 Task: Make in the project CastAway a sprint 'Feature Prioritization Sprint'. Create in the project CastAway a sprint 'Feature Prioritization Sprint'. Add in the project CastAway a sprint 'Feature Prioritization Sprint'
Action: Mouse moved to (239, 61)
Screenshot: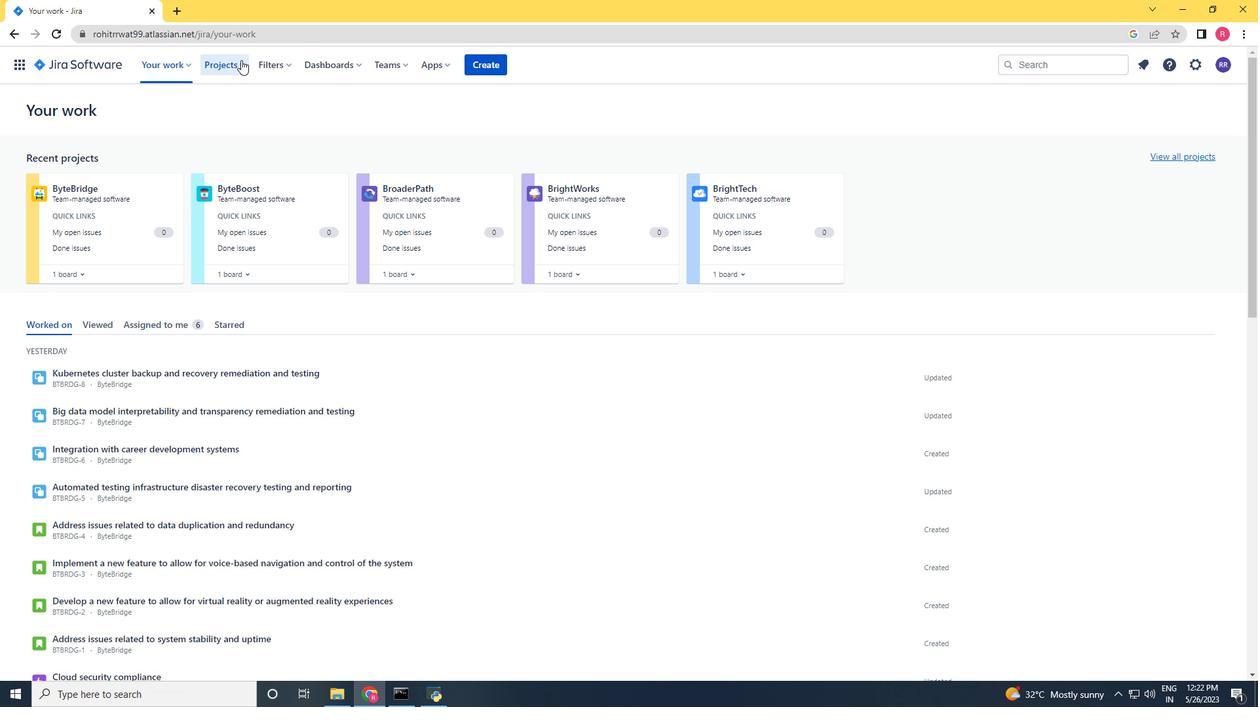 
Action: Mouse pressed left at (239, 61)
Screenshot: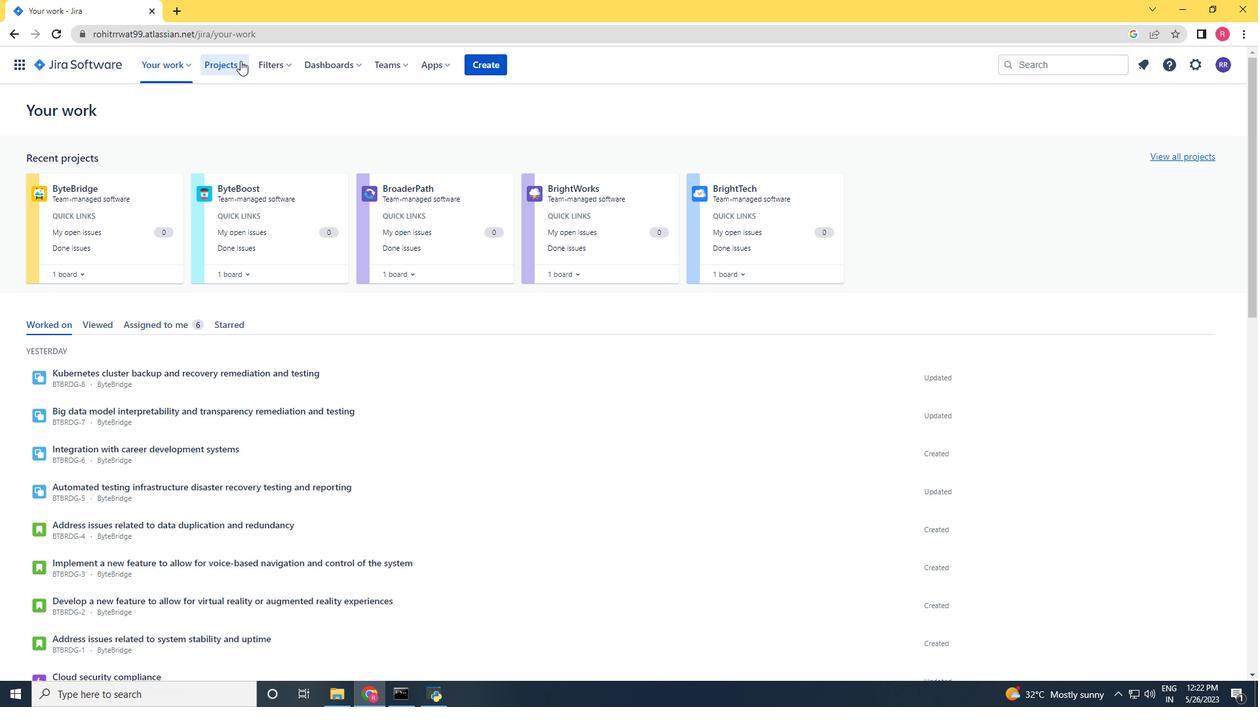 
Action: Mouse moved to (256, 137)
Screenshot: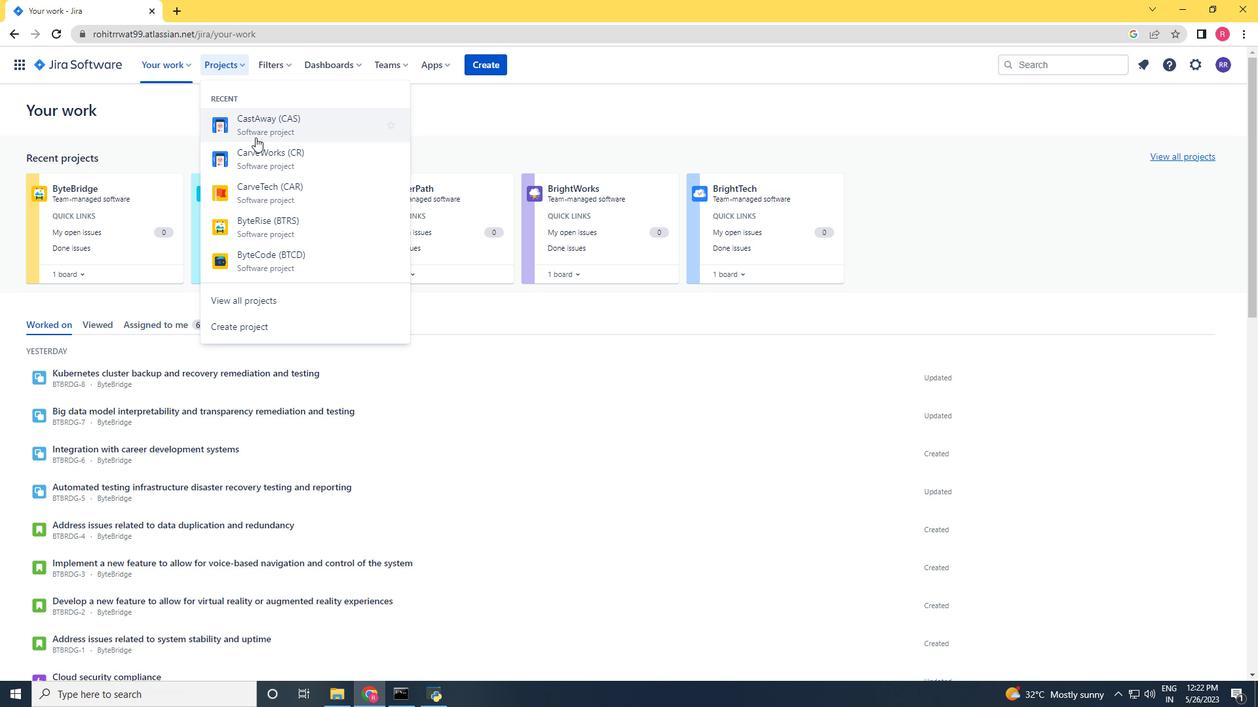 
Action: Mouse pressed left at (256, 137)
Screenshot: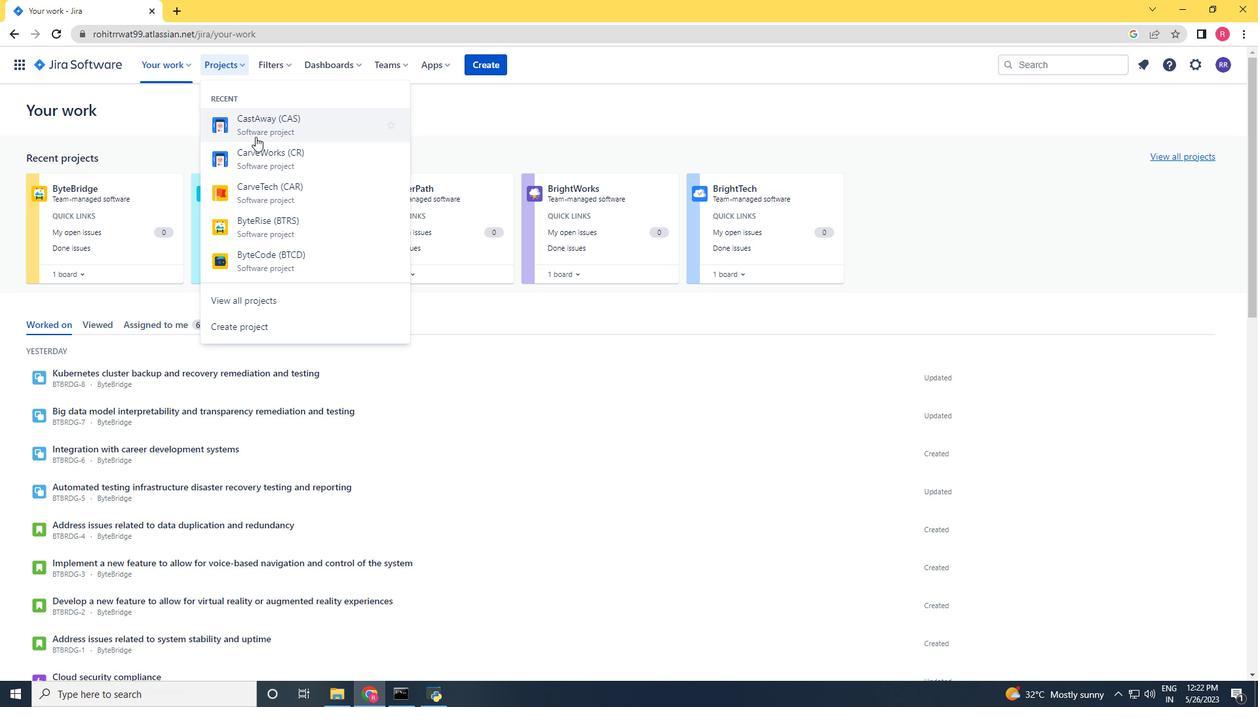 
Action: Mouse moved to (33, 199)
Screenshot: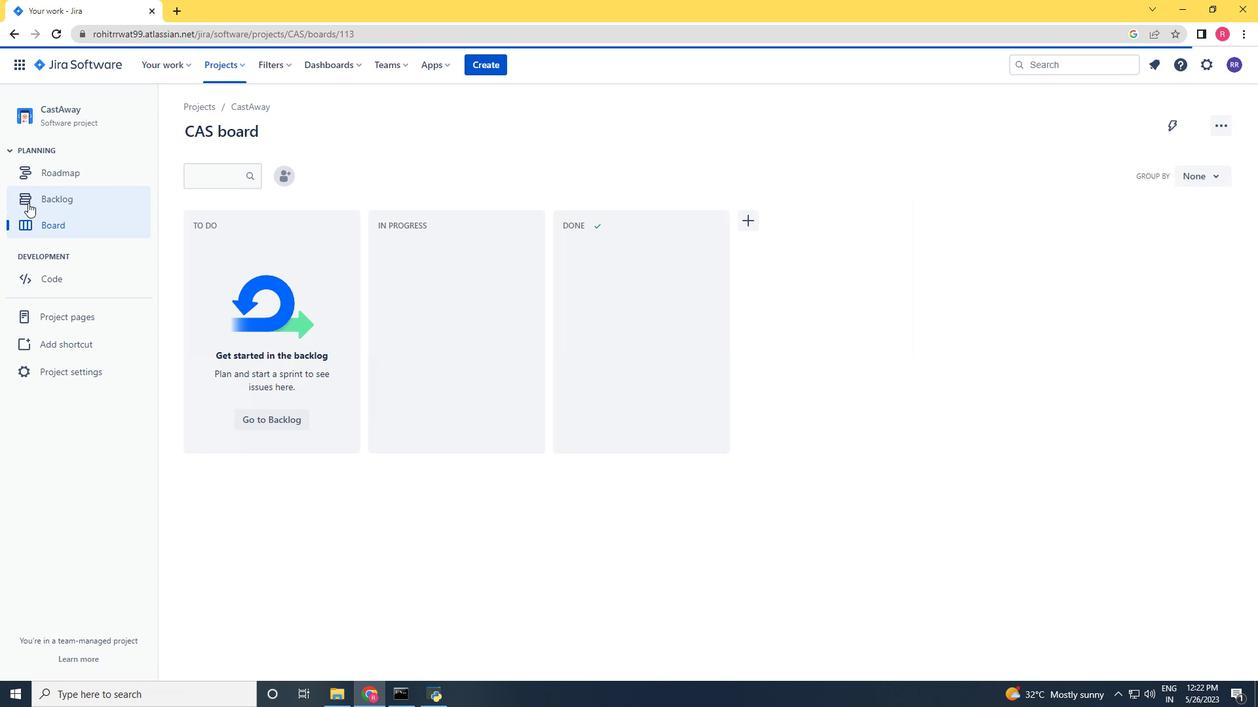 
Action: Mouse pressed left at (33, 199)
Screenshot: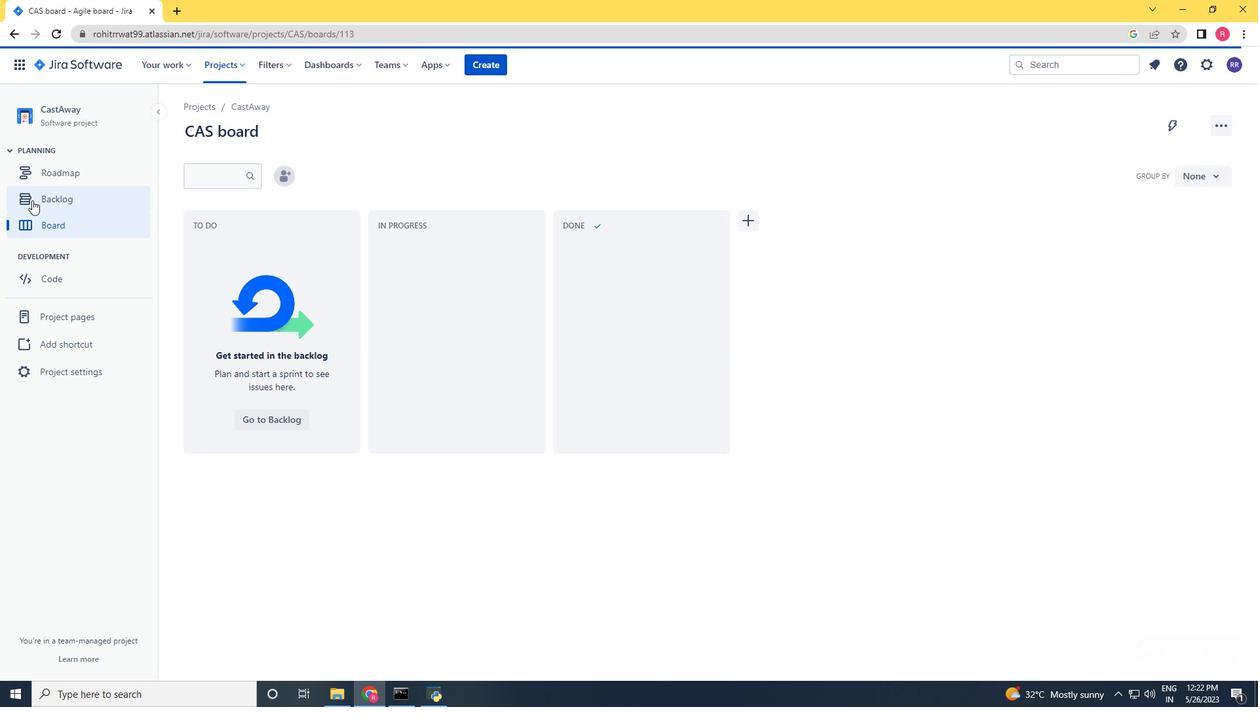 
Action: Mouse moved to (276, 212)
Screenshot: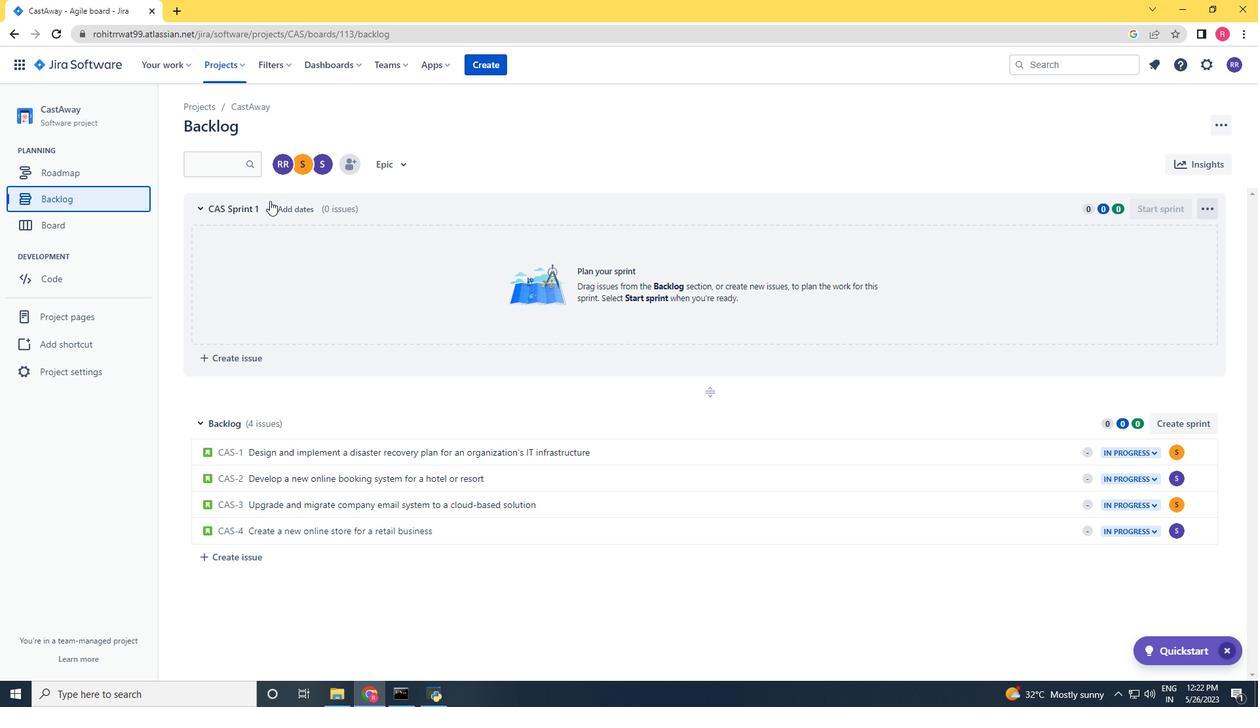 
Action: Mouse pressed left at (276, 212)
Screenshot: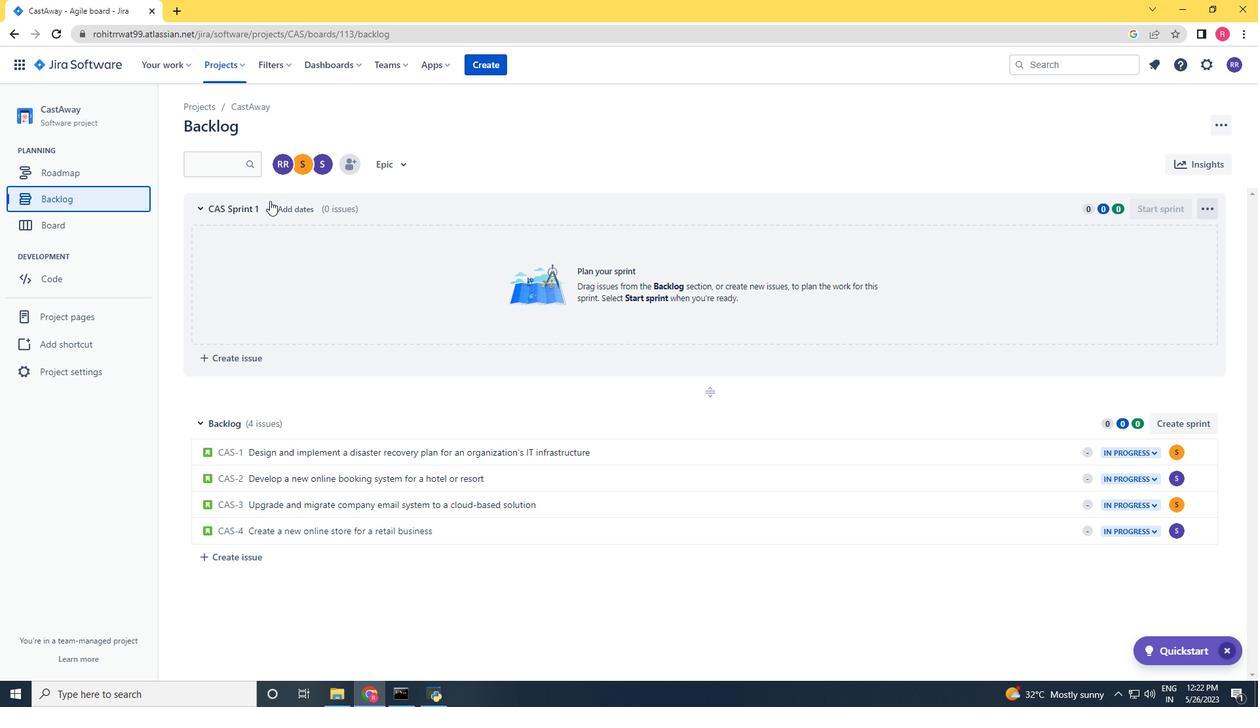 
Action: Key pressed <Key.backspace><Key.backspace><Key.backspace><Key.backspace><Key.backspace><Key.backspace><Key.backspace><Key.backspace><Key.backspace><Key.backspace><Key.backspace><Key.backspace><Key.backspace><Key.backspace><Key.backspace><Key.backspace><Key.backspace><Key.backspace><Key.backspace><Key.backspace><Key.backspace><Key.backspace><Key.backspace><Key.backspace><Key.backspace><Key.backspace><Key.backspace><Key.backspace><Key.backspace><Key.backspace><Key.backspace><Key.shift>Features<Key.space><Key.shift>Prioritization<Key.space><Key.shift>Sprint<Key.space><Key.enter>
Screenshot: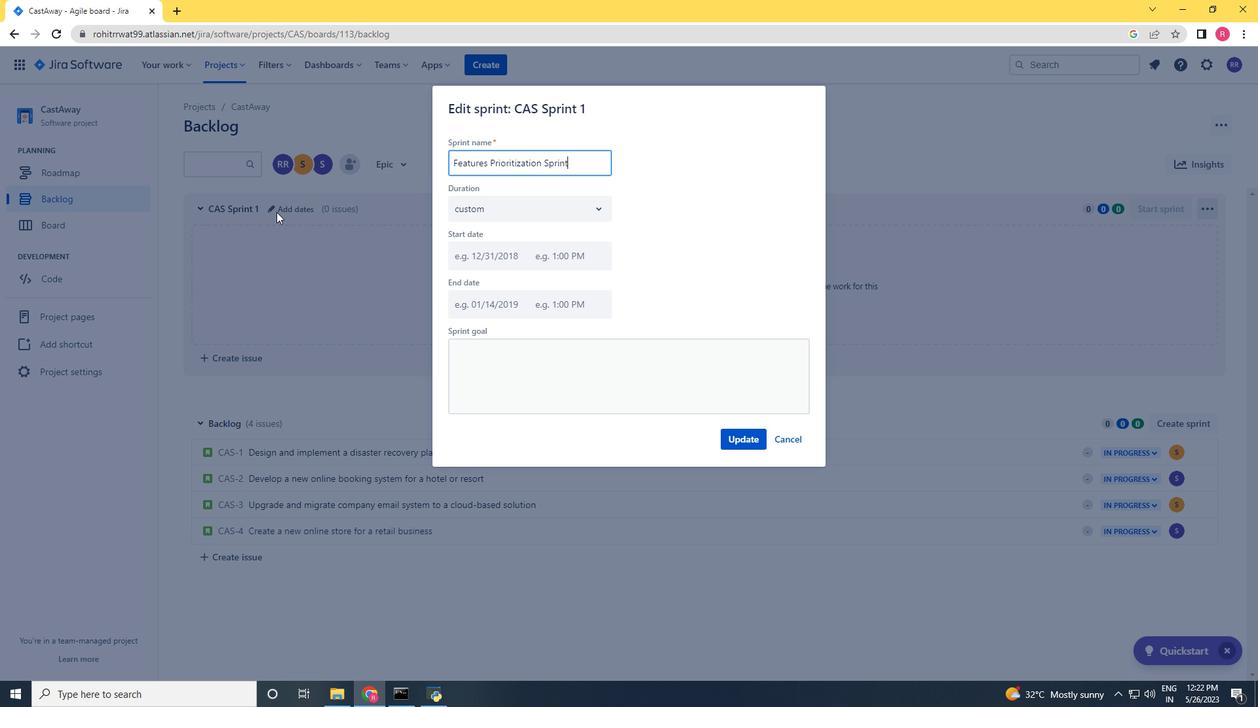 
Action: Mouse moved to (1191, 417)
Screenshot: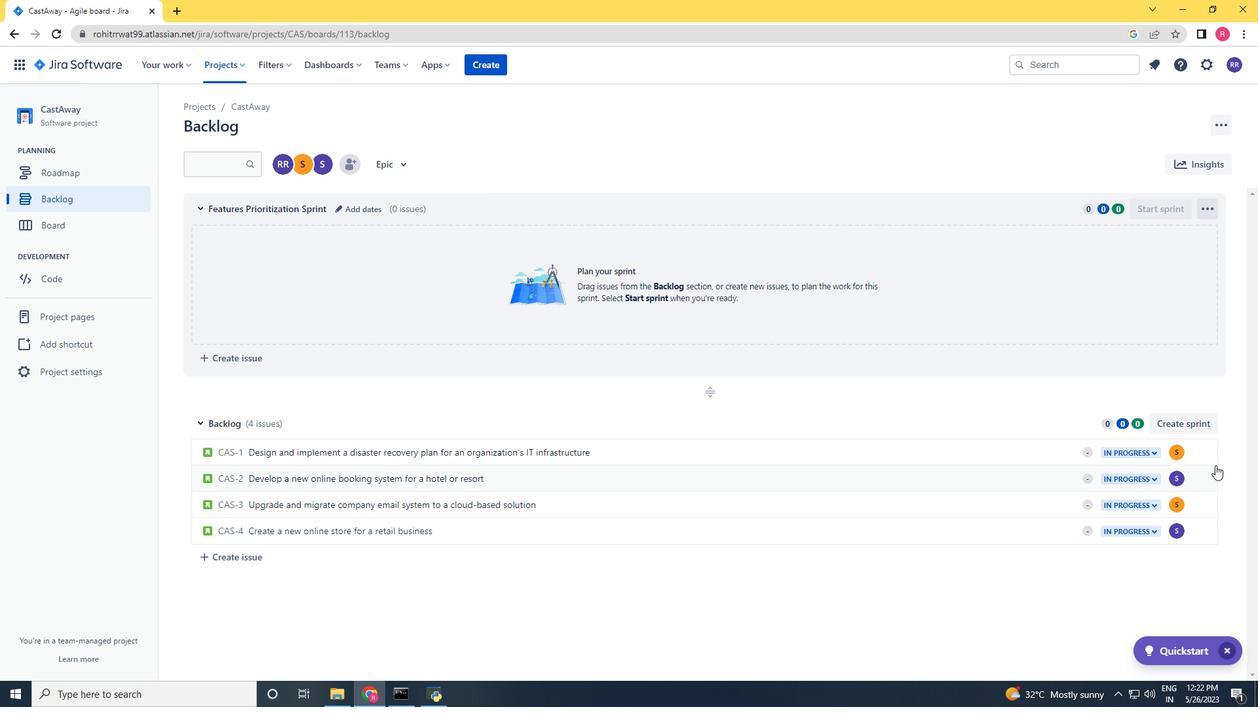 
Action: Mouse pressed left at (1191, 417)
Screenshot: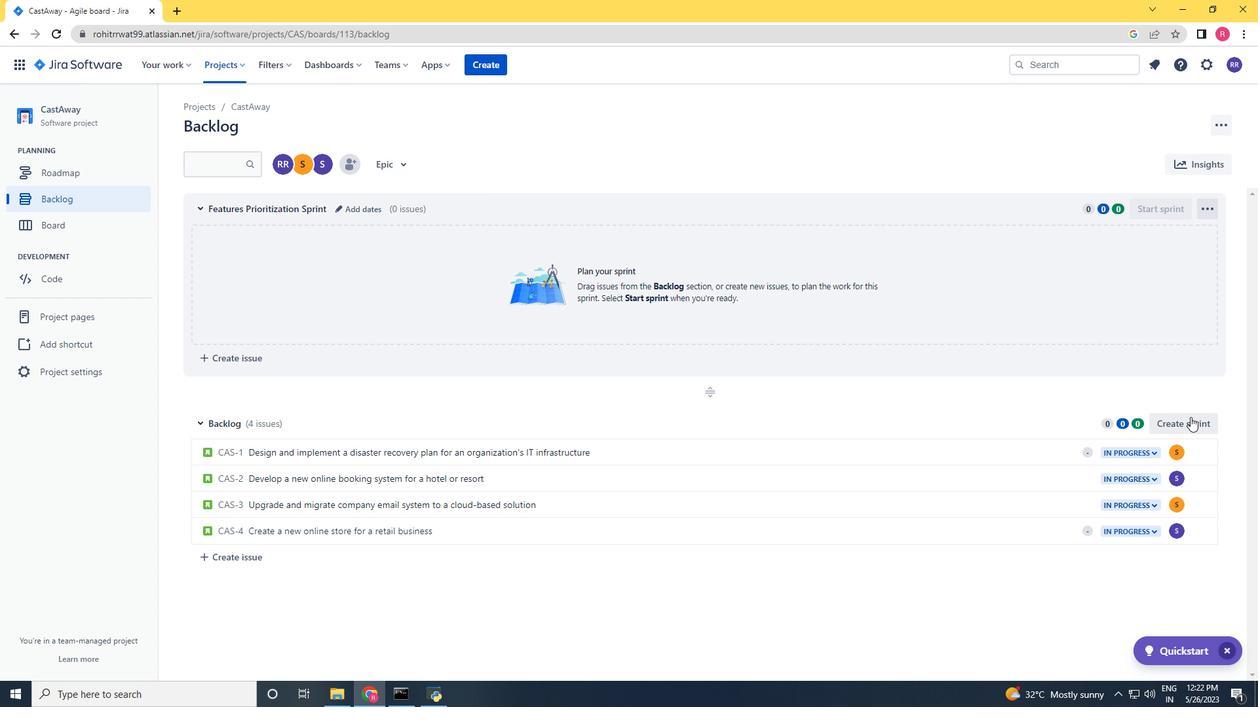 
Action: Mouse moved to (337, 424)
Screenshot: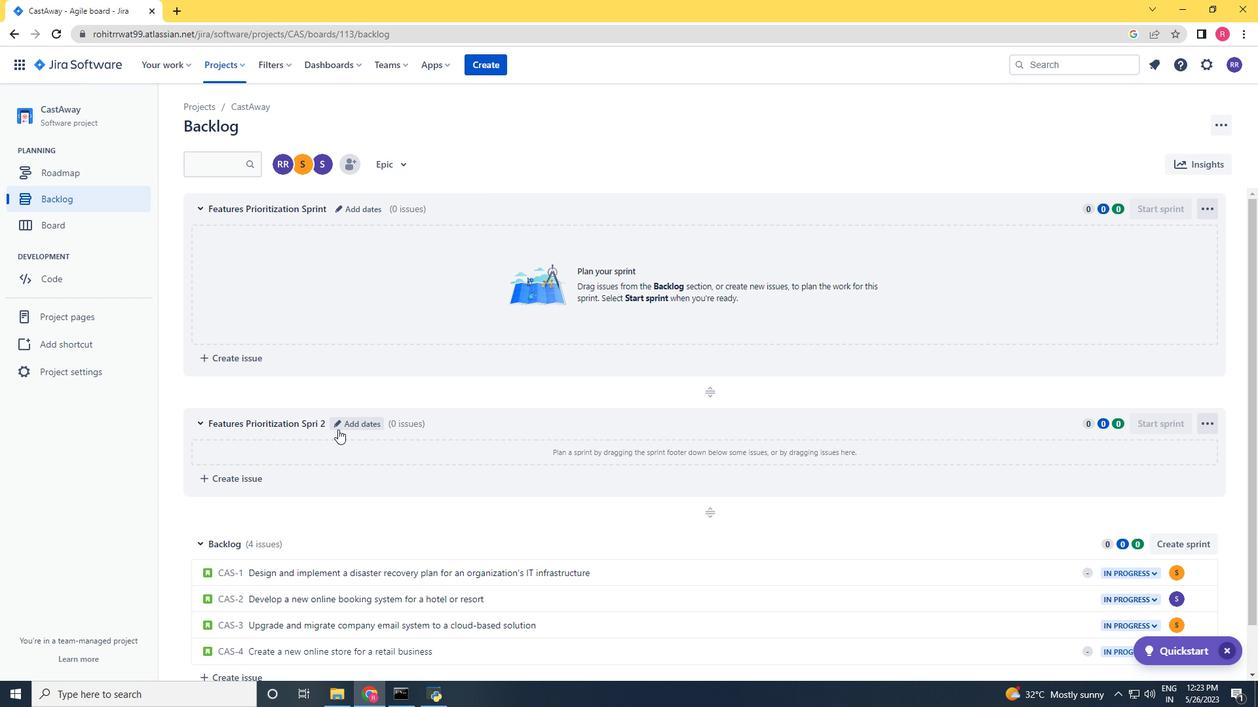 
Action: Mouse pressed left at (337, 424)
Screenshot: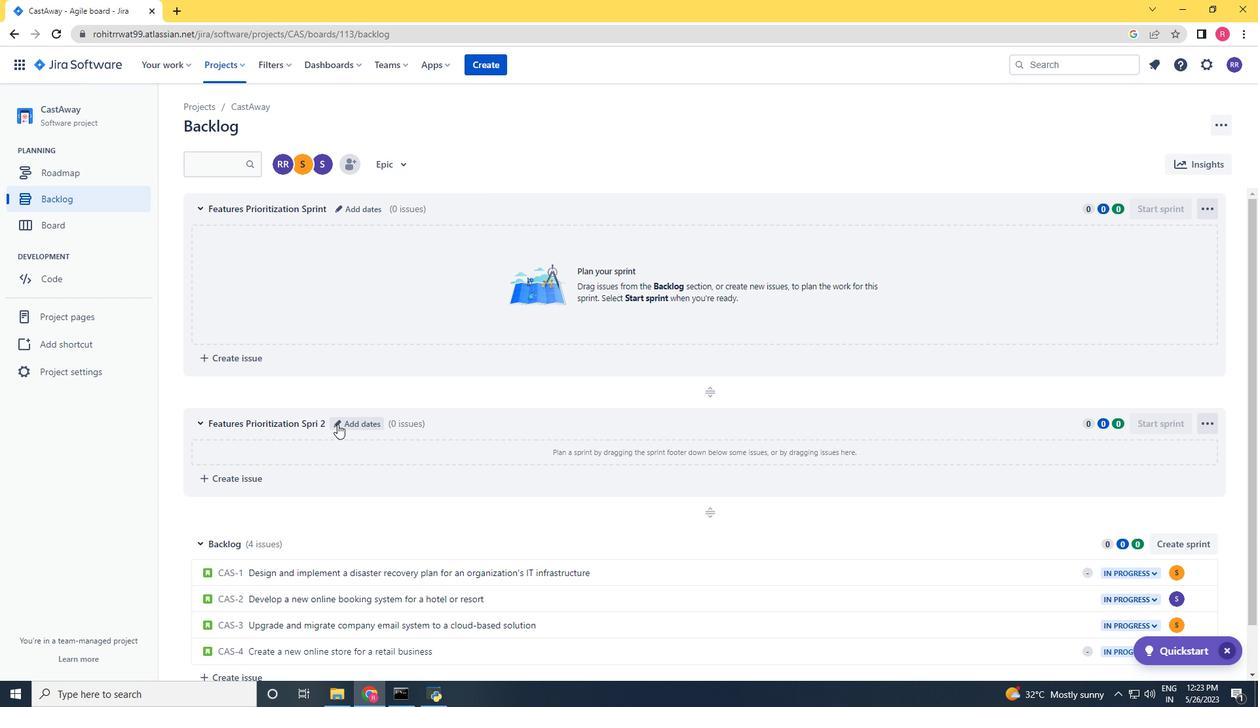 
Action: Key pressed <Key.backspace><Key.backspace><Key.backspace><Key.backspace><Key.backspace><Key.backspace><Key.backspace><Key.backspace><Key.backspace><Key.backspace><Key.backspace><Key.backspace><Key.backspace><Key.backspace><Key.backspace><Key.backspace><Key.backspace><Key.backspace><Key.backspace><Key.backspace><Key.backspace><Key.backspace><Key.backspace><Key.backspace><Key.backspace><Key.backspace><Key.backspace><Key.backspace><Key.backspace><Key.backspace><Key.backspace><Key.backspace><Key.backspace><Key.backspace><Key.backspace><Key.backspace><Key.backspace><Key.backspace><Key.shift>Feature<Key.space><Key.shift>Prioritization<Key.space><Key.shift>Sprint<Key.space><Key.enter>
Screenshot: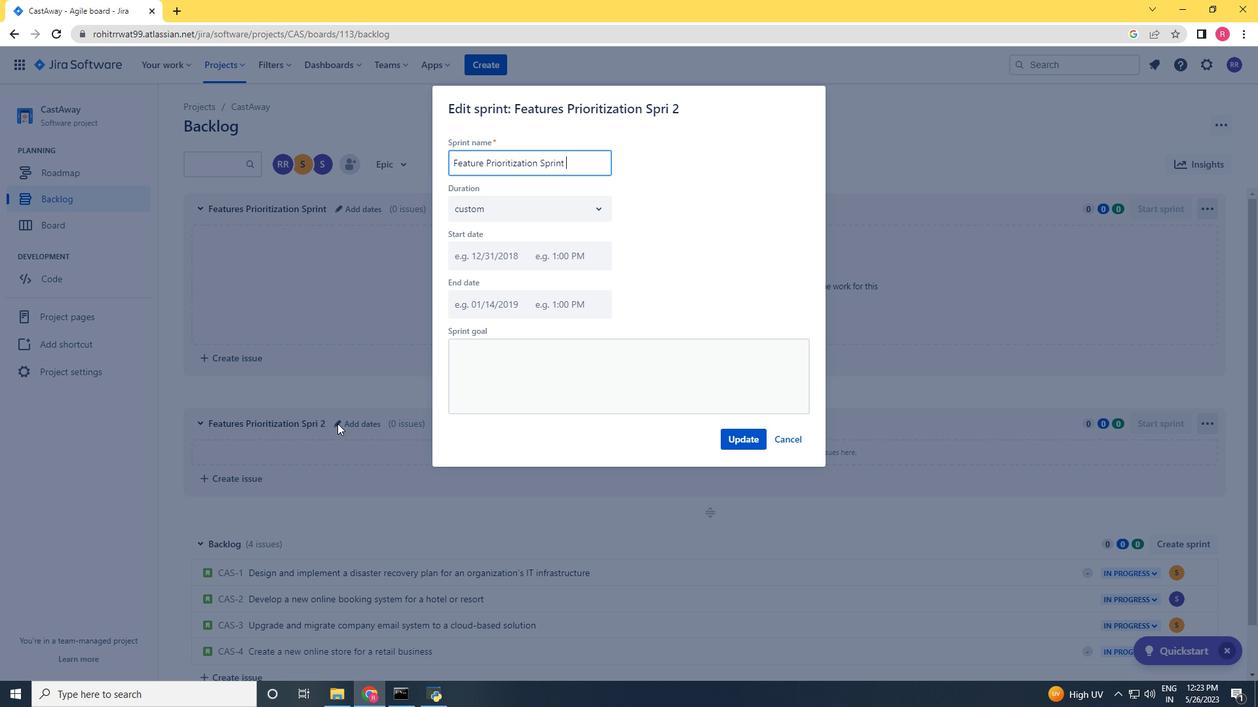 
Action: Mouse moved to (1184, 539)
Screenshot: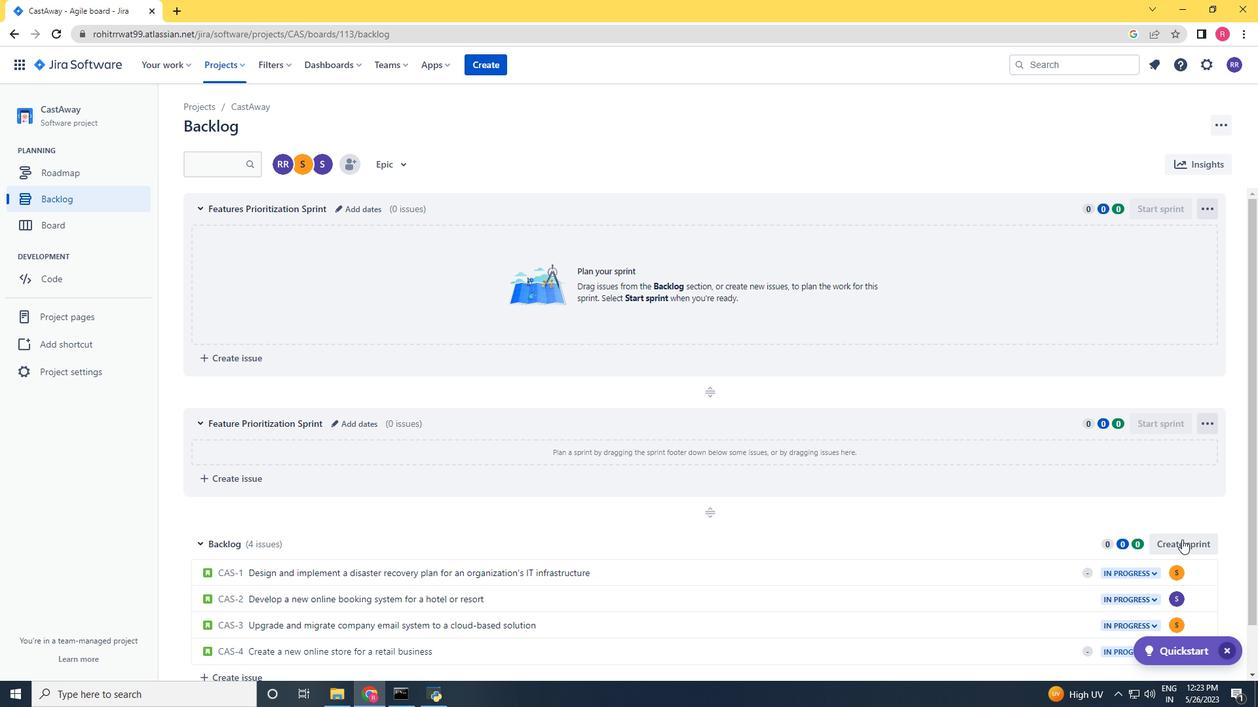 
Action: Mouse pressed left at (1184, 539)
Screenshot: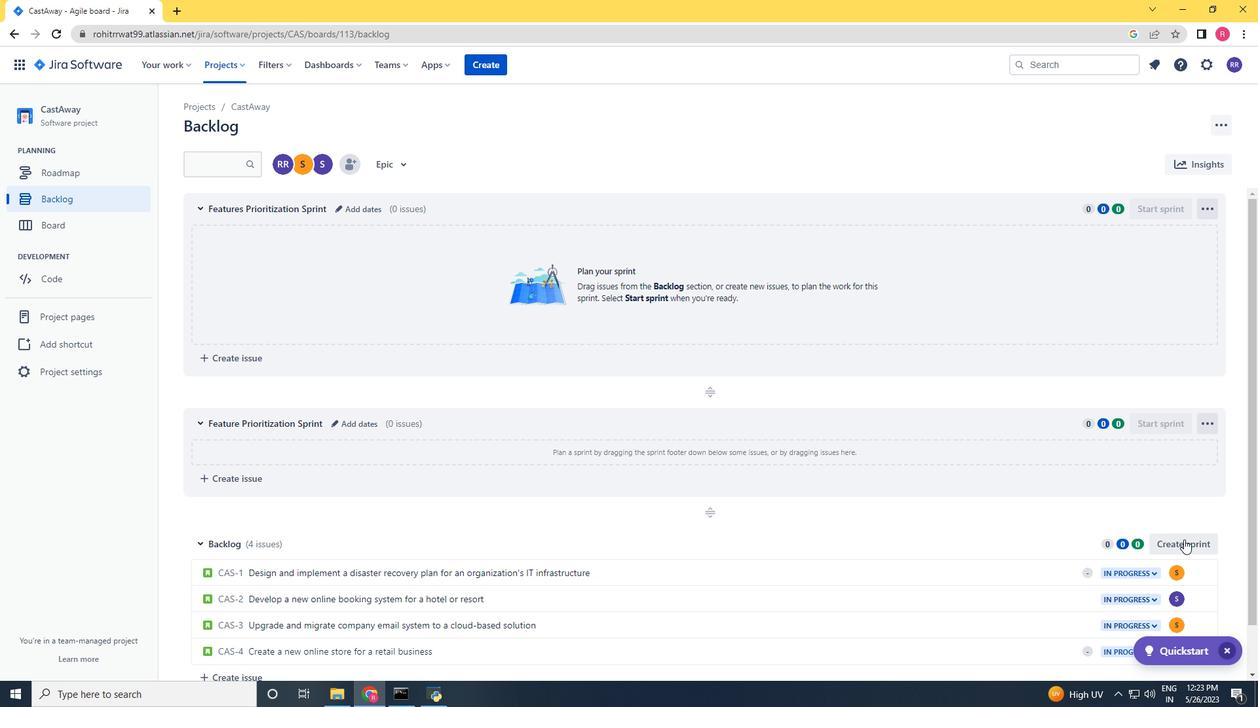 
Action: Mouse moved to (342, 546)
Screenshot: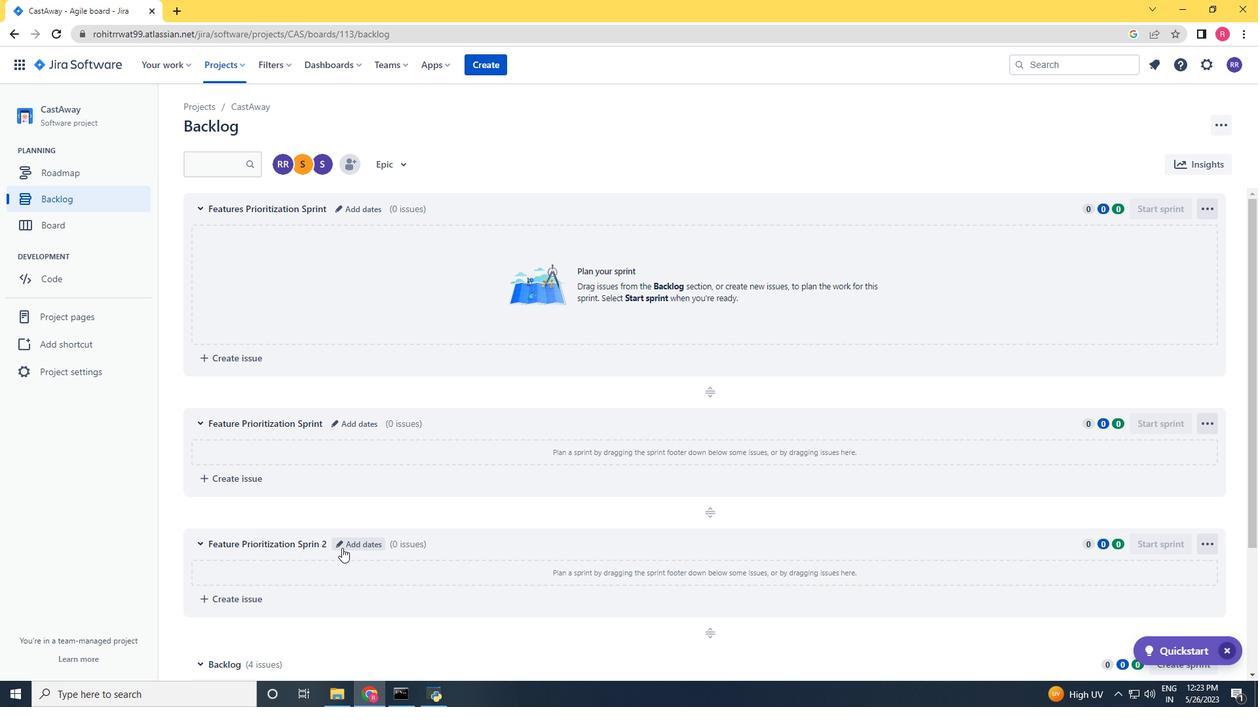 
Action: Mouse pressed left at (342, 546)
Screenshot: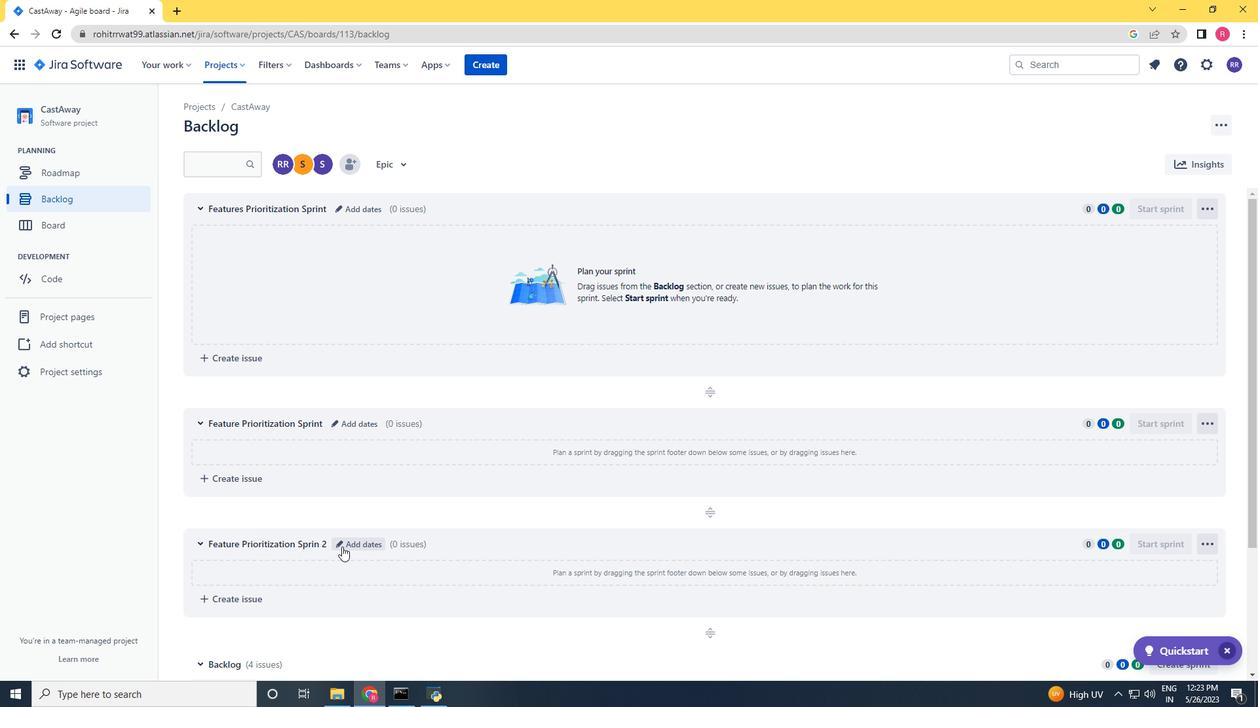 
Action: Key pressed <Key.backspace><Key.backspace><Key.backspace><Key.backspace><Key.backspace><Key.backspace><Key.backspace><Key.backspace><Key.backspace><Key.backspace><Key.backspace><Key.backspace><Key.backspace><Key.backspace><Key.backspace><Key.backspace><Key.backspace><Key.backspace><Key.backspace><Key.backspace><Key.backspace><Key.backspace><Key.backspace><Key.backspace><Key.backspace><Key.backspace><Key.backspace><Key.backspace><Key.backspace><Key.backspace><Key.backspace><Key.backspace><Key.backspace><Key.backspace><Key.backspace><Key.backspace><Key.backspace><Key.shift>Feature<Key.space><Key.shift>Priu<Key.backspace>oritization<Key.space><Key.shift>Sprint<Key.space><Key.enter>
Screenshot: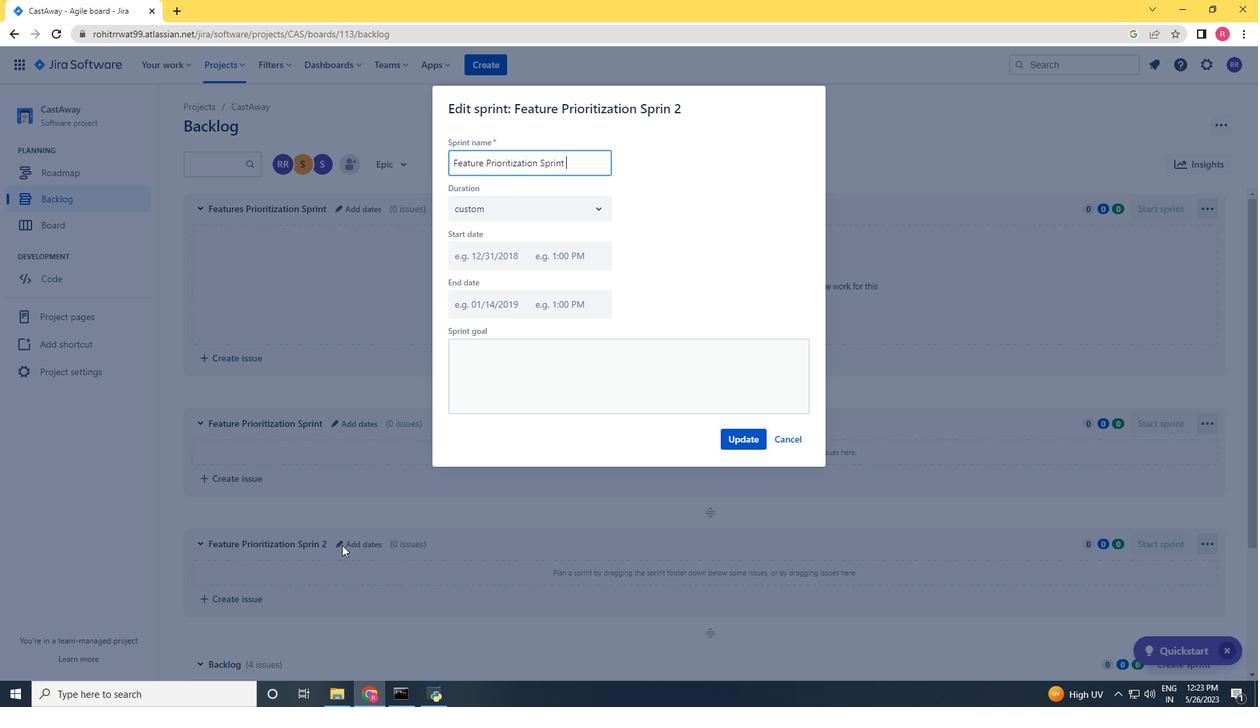 
Action: Mouse moved to (198, 207)
Screenshot: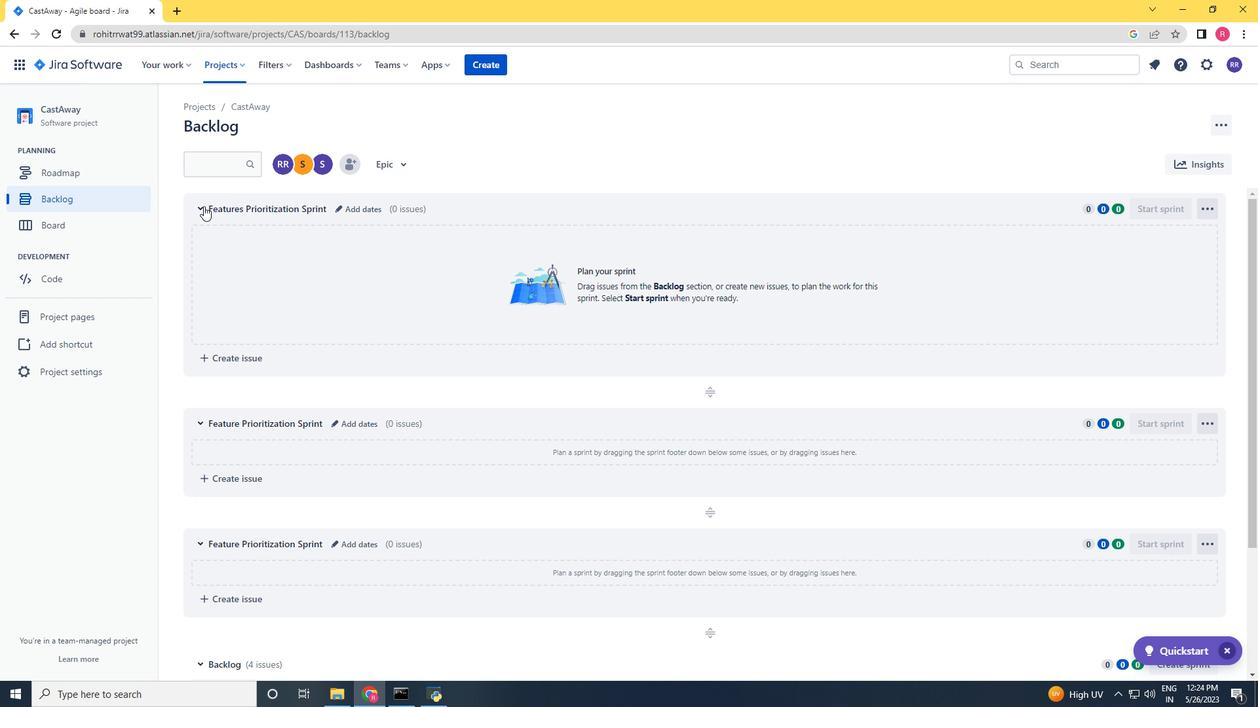 
Action: Mouse pressed left at (198, 207)
Screenshot: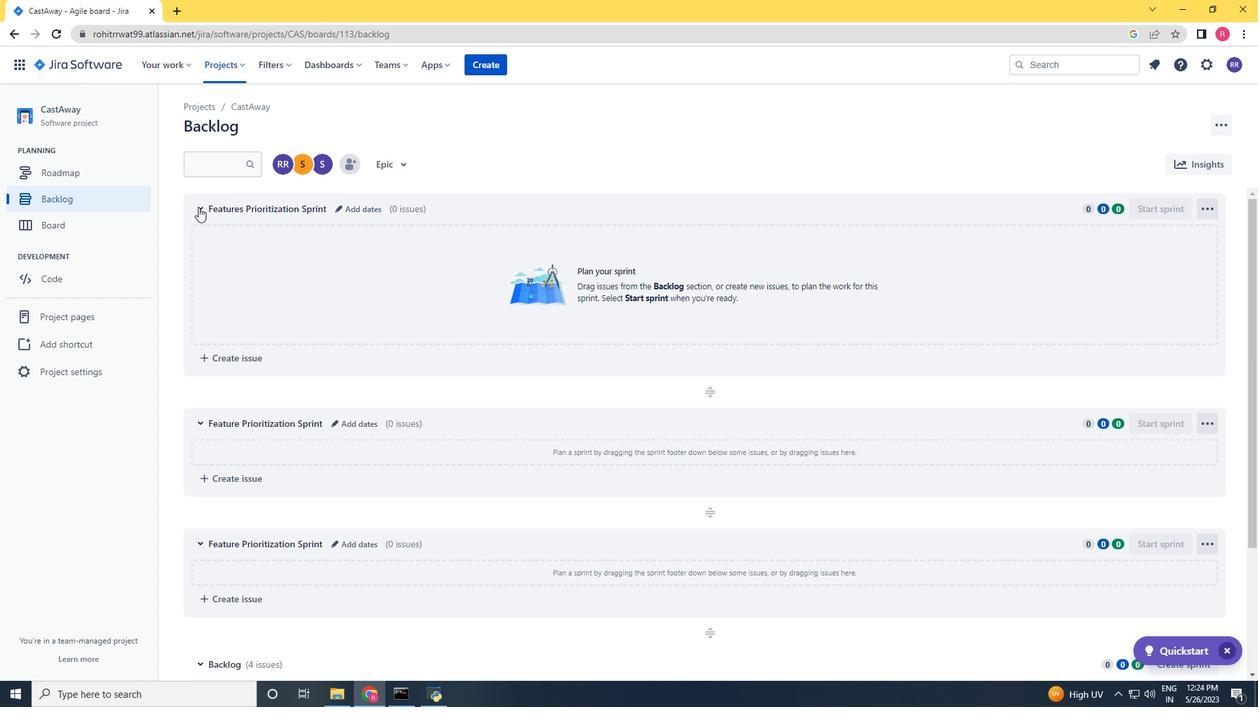 
Action: Mouse moved to (199, 243)
Screenshot: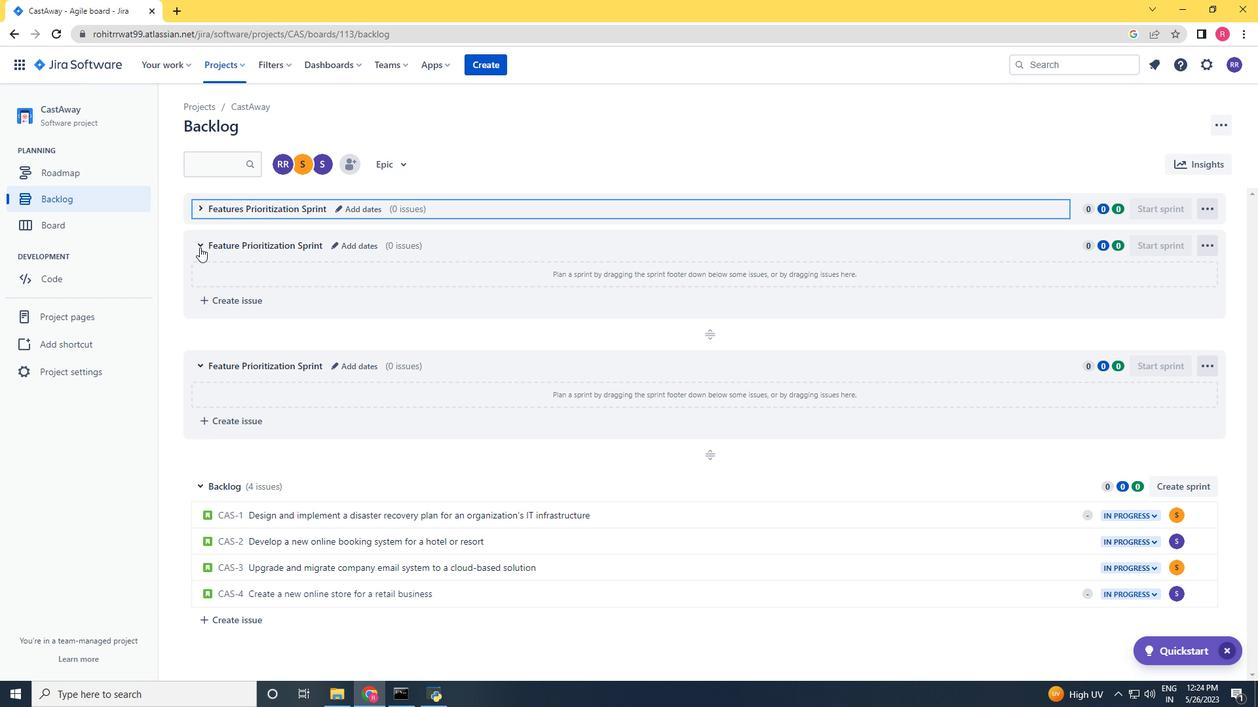
Action: Mouse pressed left at (199, 243)
Screenshot: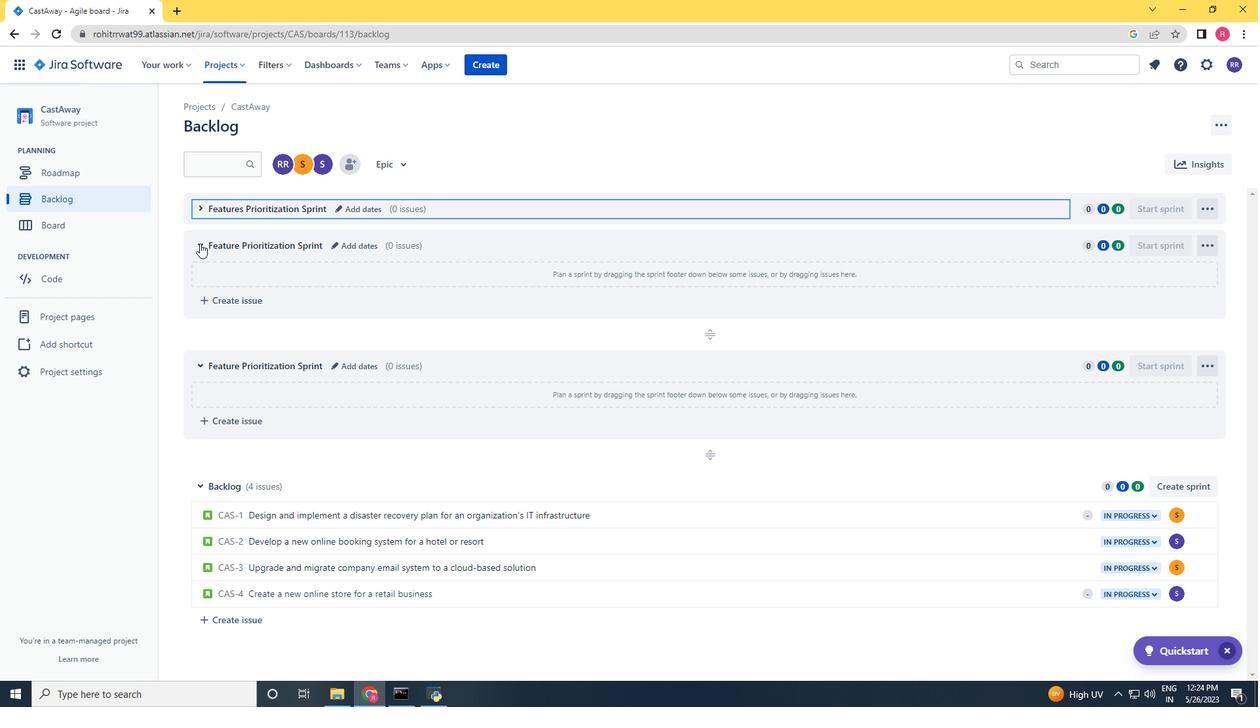 
Action: Mouse moved to (201, 279)
Screenshot: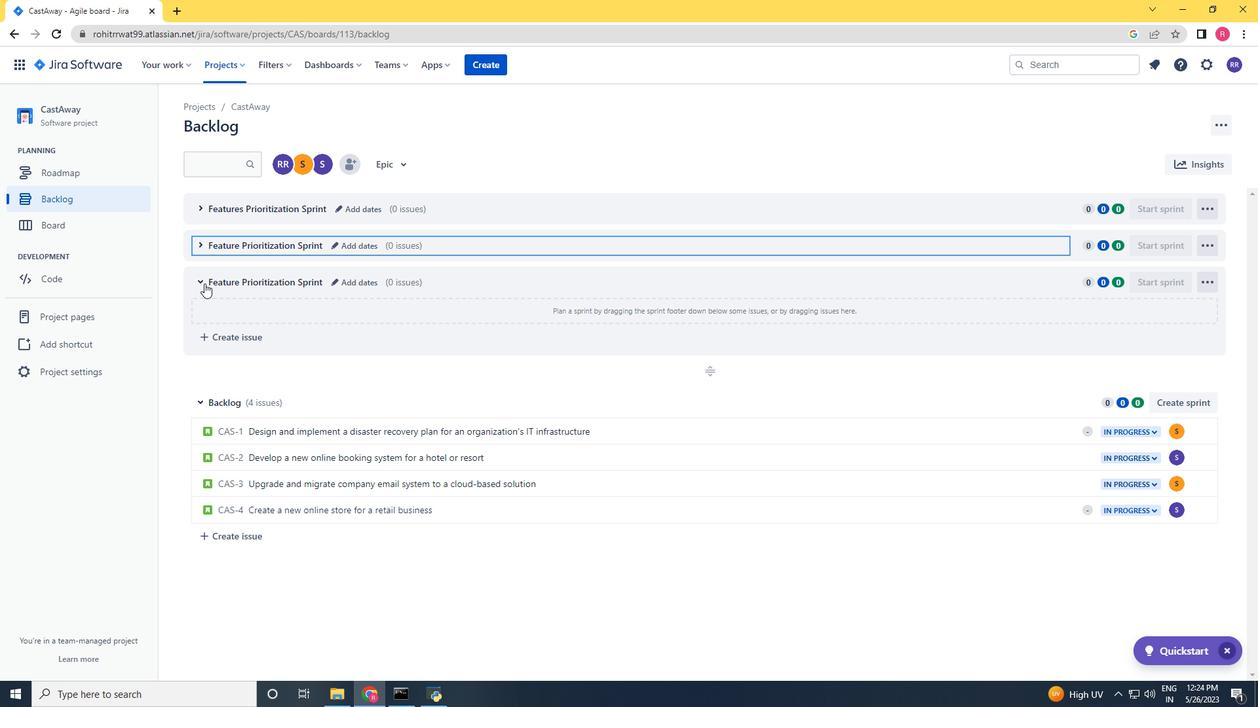 
Action: Mouse pressed left at (201, 279)
Screenshot: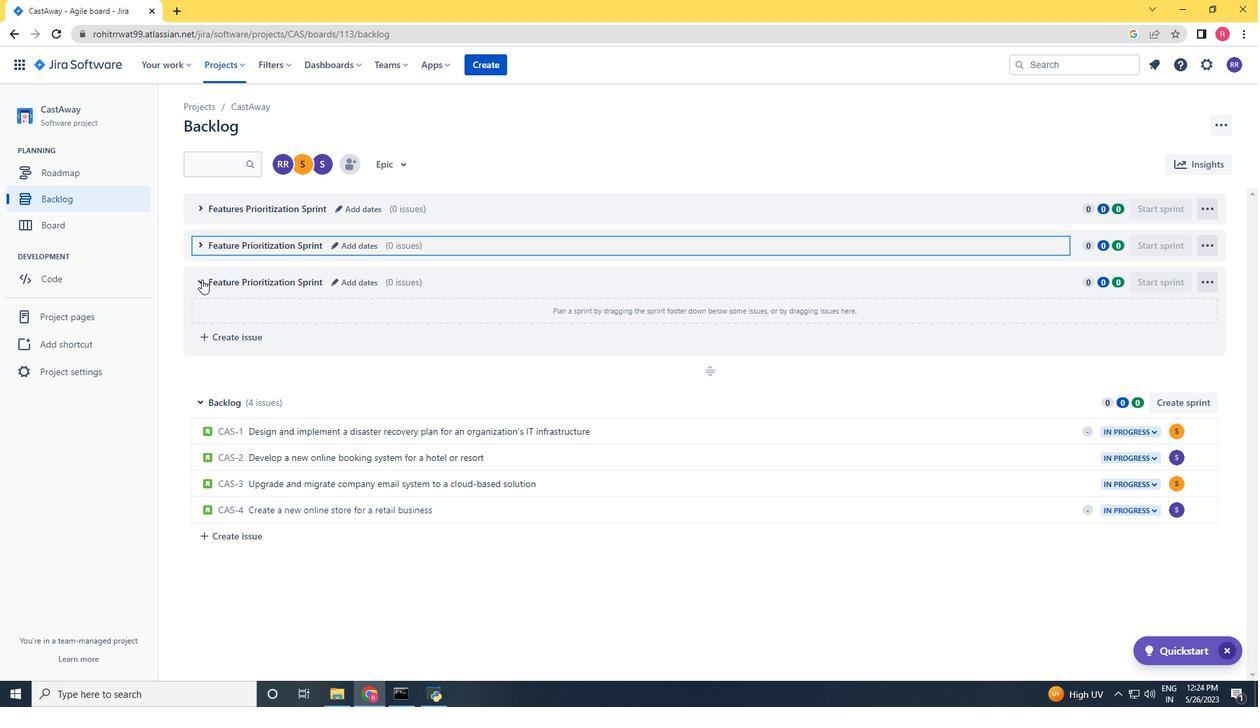 
Action: Mouse moved to (265, 388)
Screenshot: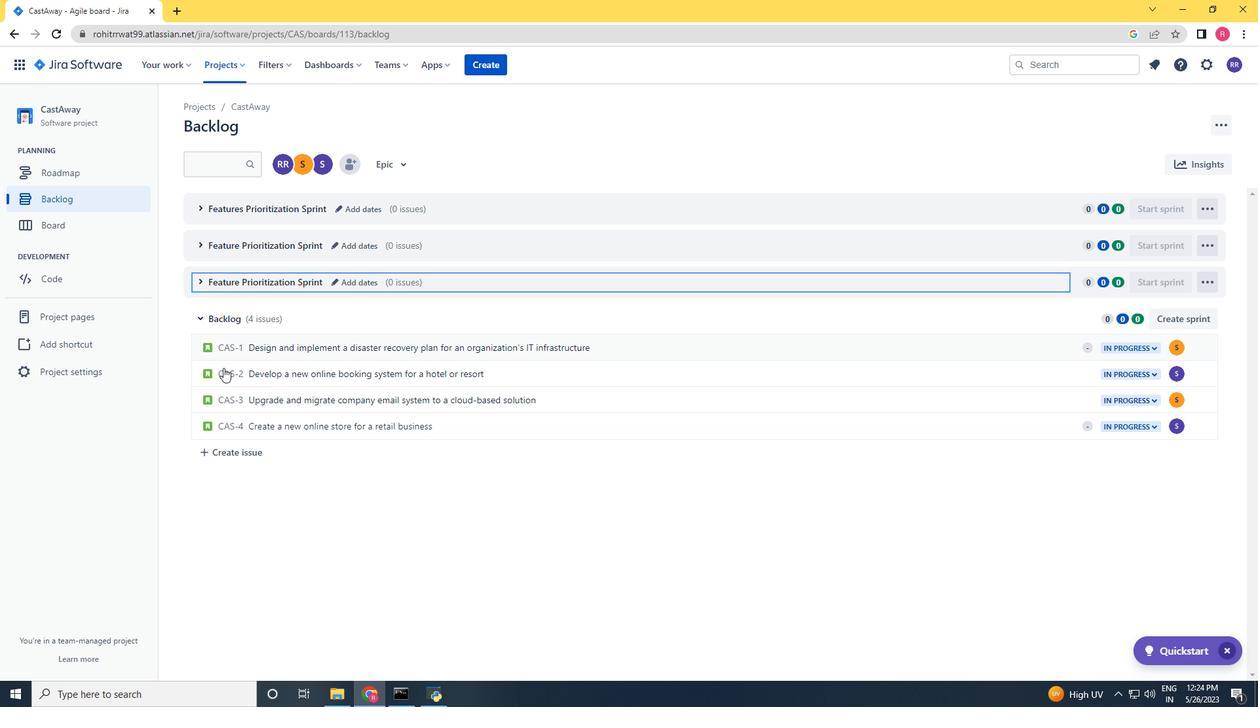 
Action: Mouse scrolled (265, 389) with delta (0, 0)
Screenshot: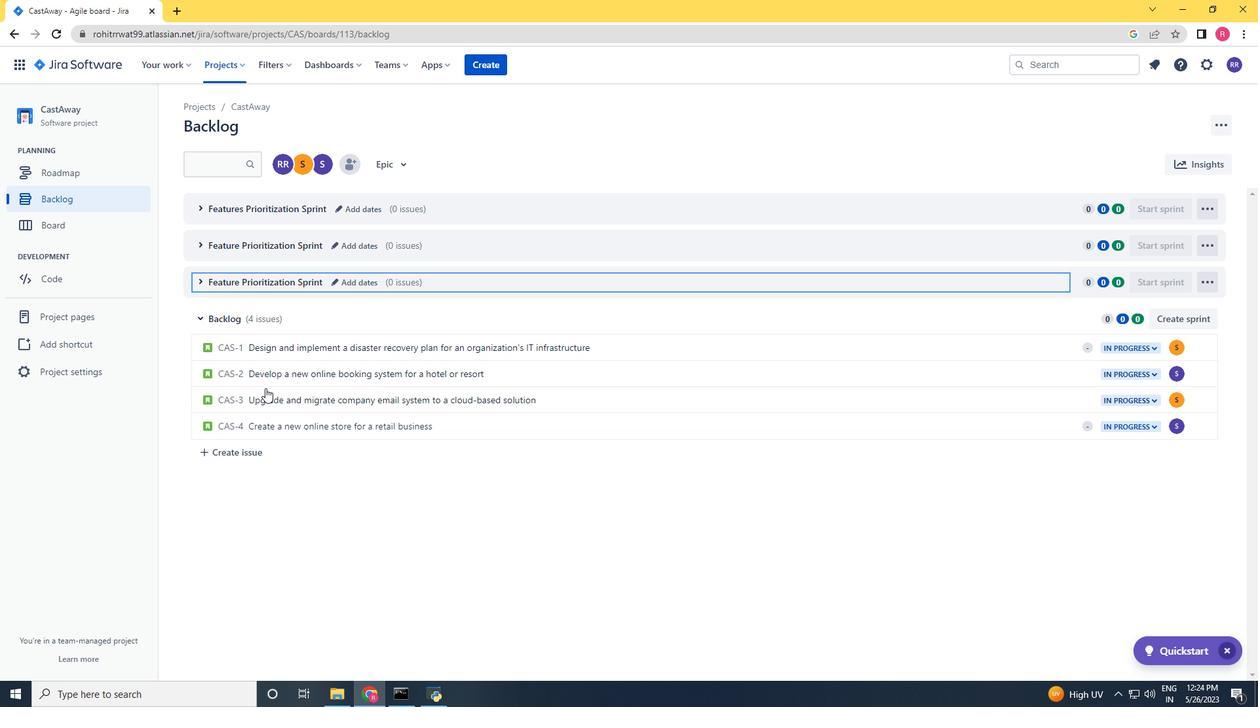 
Action: Mouse scrolled (265, 389) with delta (0, 0)
Screenshot: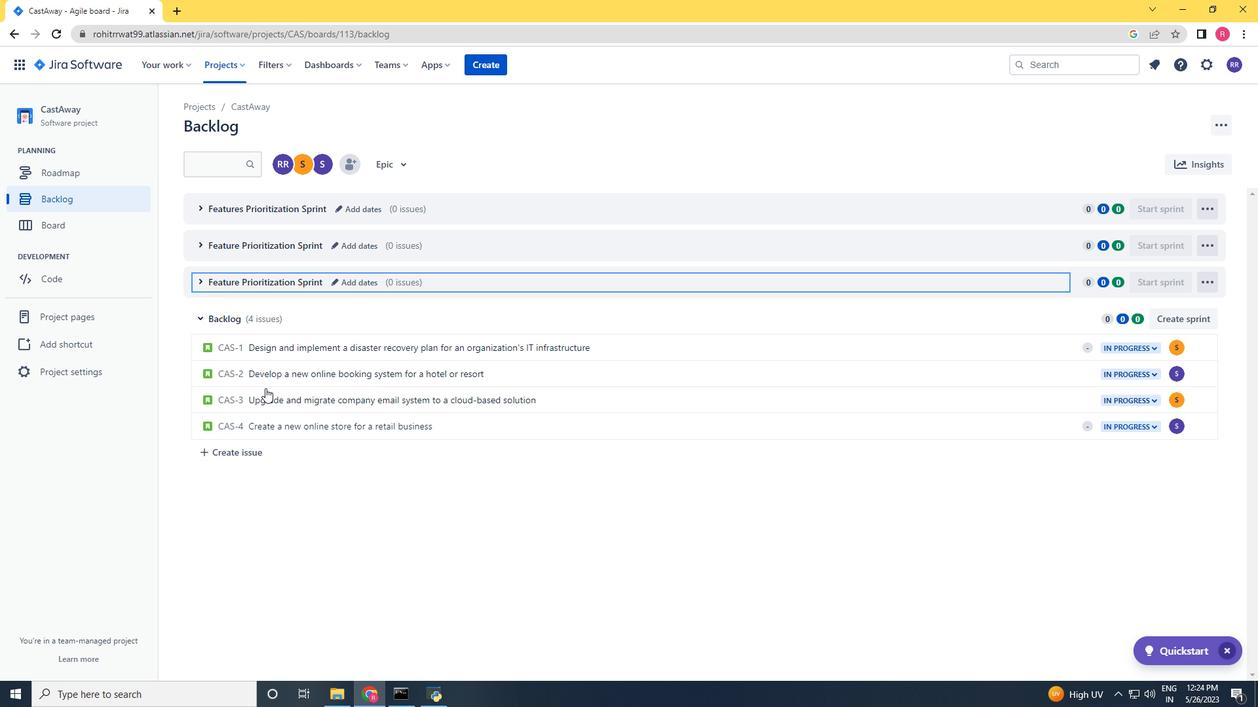 
Action: Mouse scrolled (265, 389) with delta (0, 0)
Screenshot: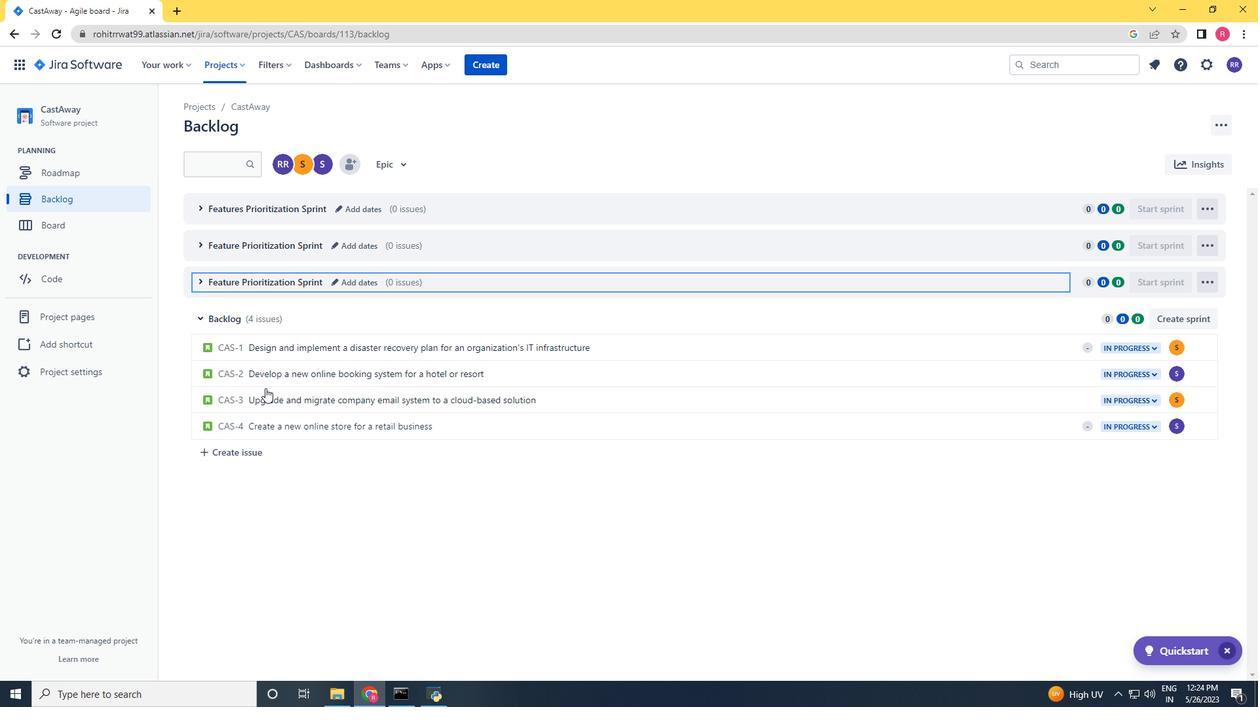 
